 Task: Filter the notifications by "is:unread".
Action: Mouse moved to (709, 146)
Screenshot: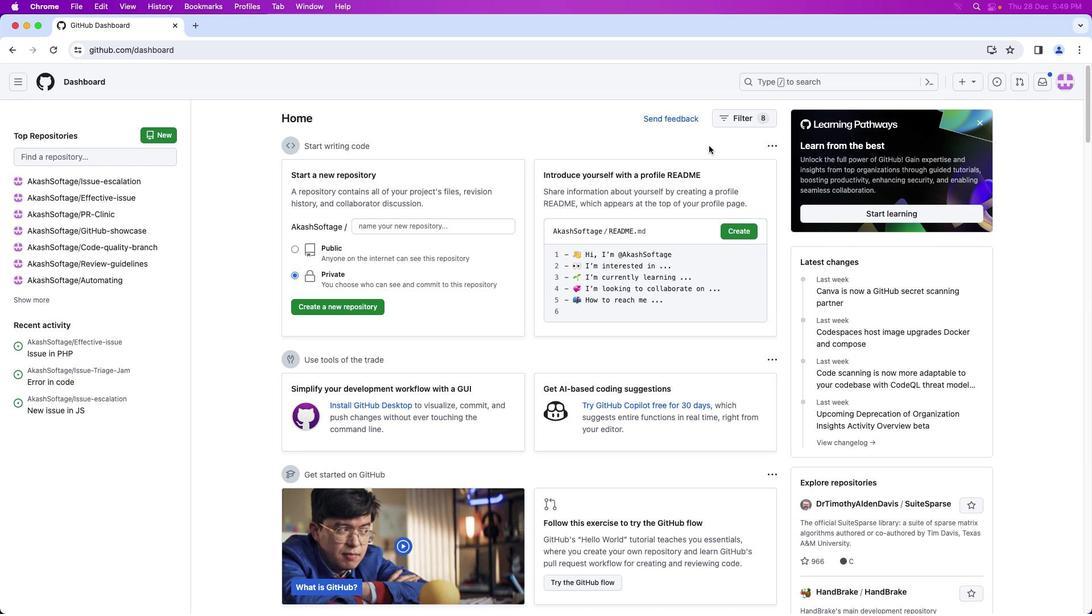 
Action: Mouse pressed left at (709, 146)
Screenshot: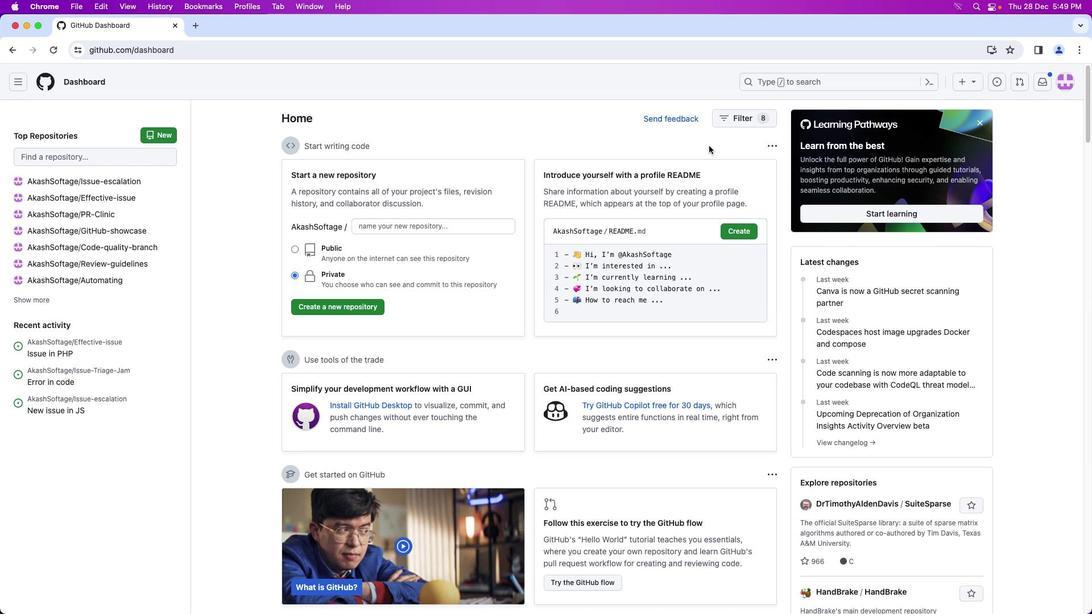 
Action: Mouse moved to (1040, 85)
Screenshot: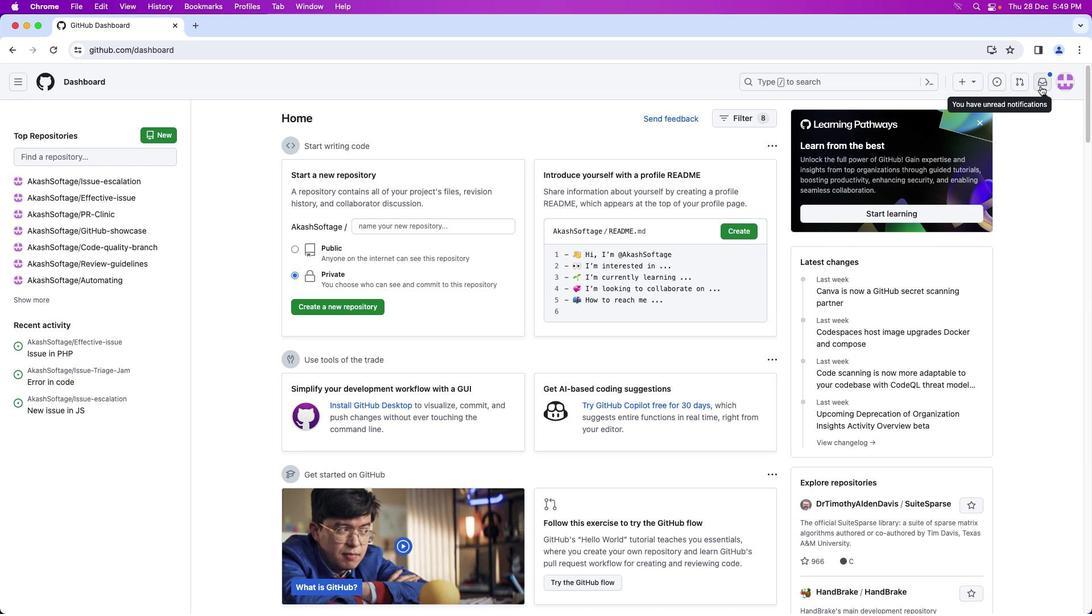 
Action: Mouse pressed left at (1040, 85)
Screenshot: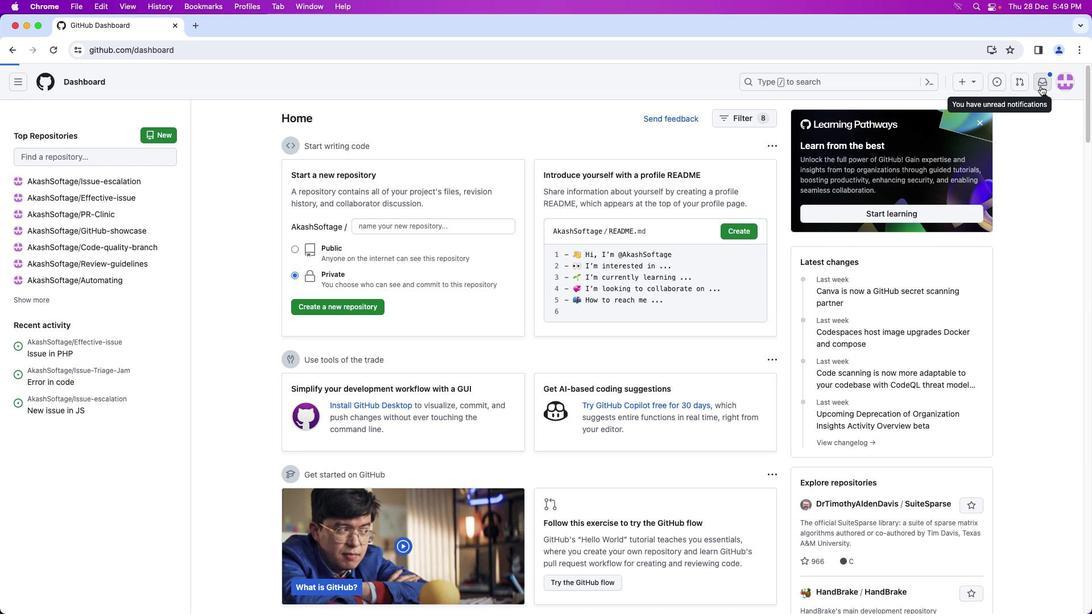 
Action: Mouse moved to (248, 122)
Screenshot: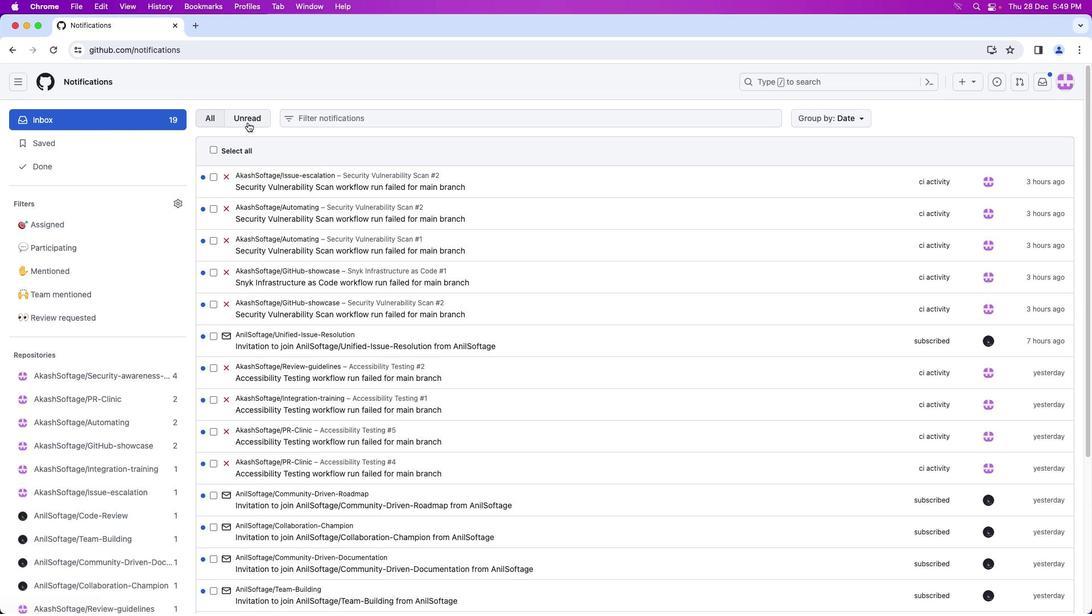 
Action: Mouse pressed left at (248, 122)
Screenshot: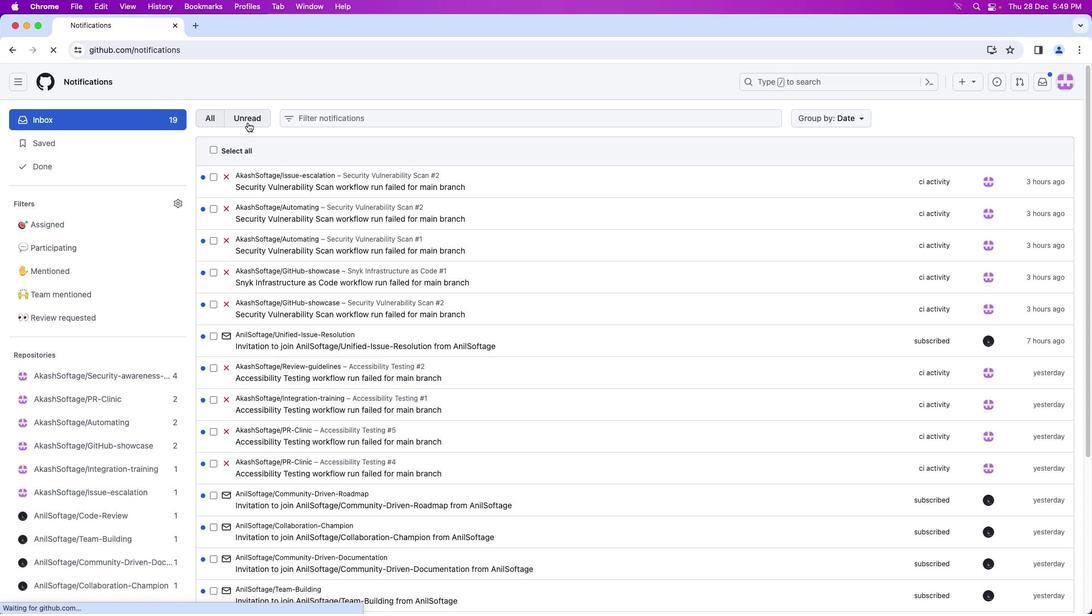 
Action: Mouse moved to (356, 118)
Screenshot: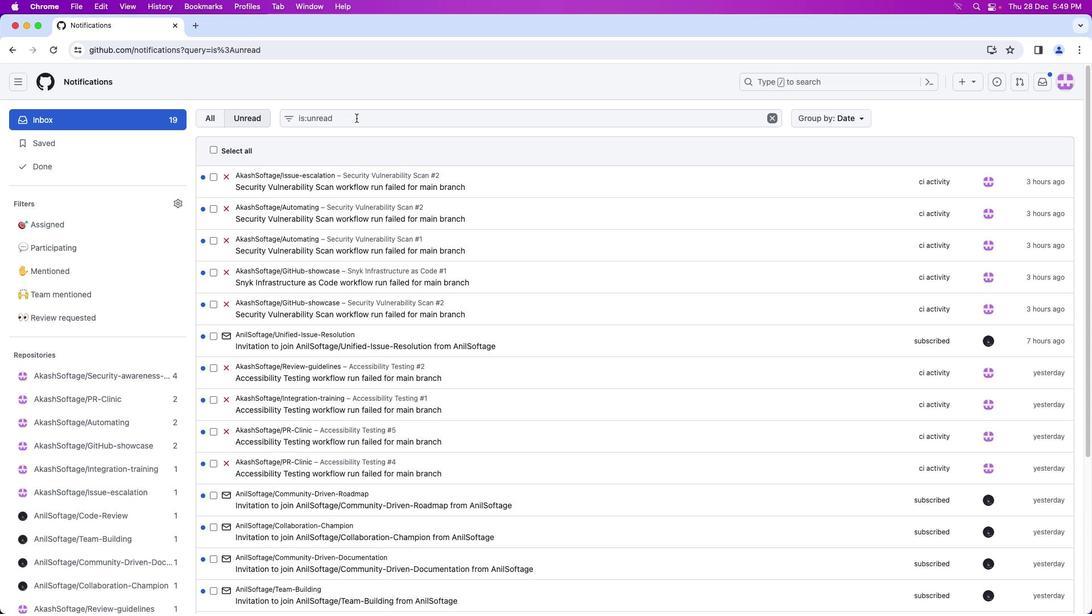 
Action: Mouse pressed left at (356, 118)
Screenshot: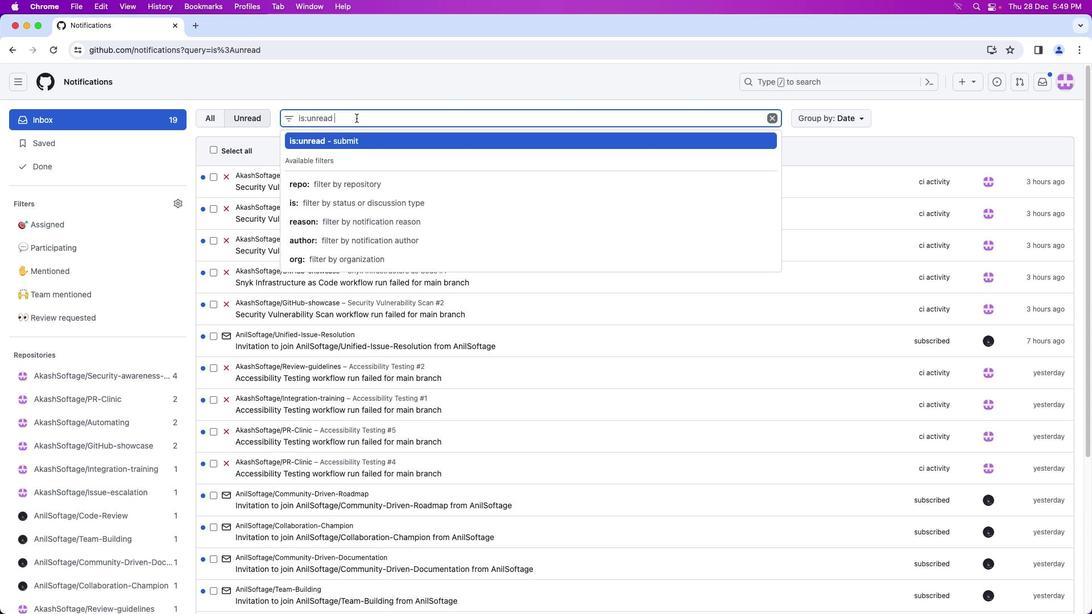 
Action: Mouse moved to (356, 118)
Screenshot: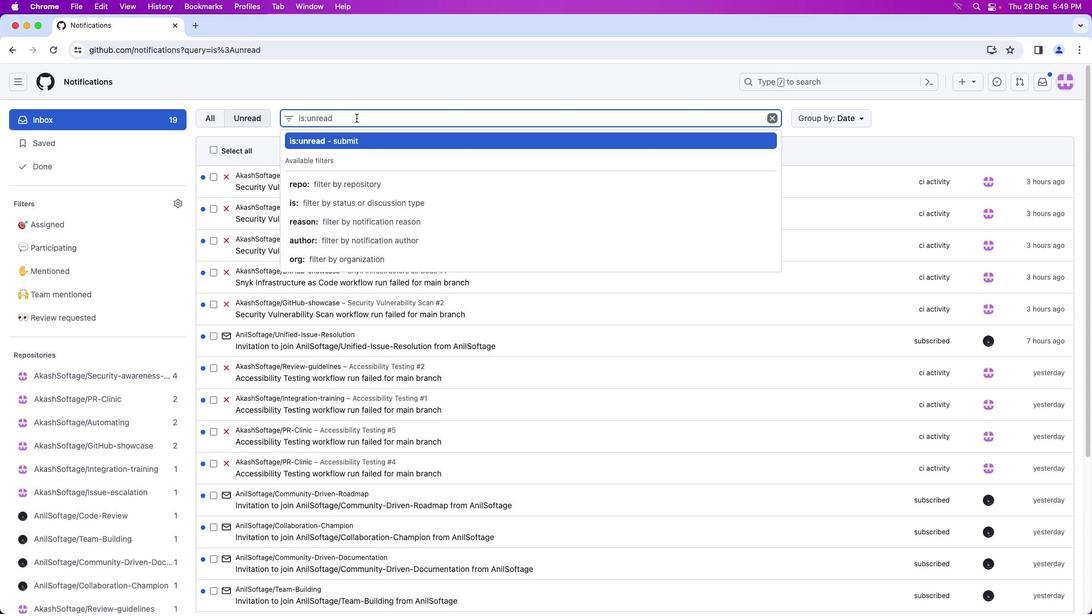 
Action: Key pressed Key.backspaceKey.enter
Screenshot: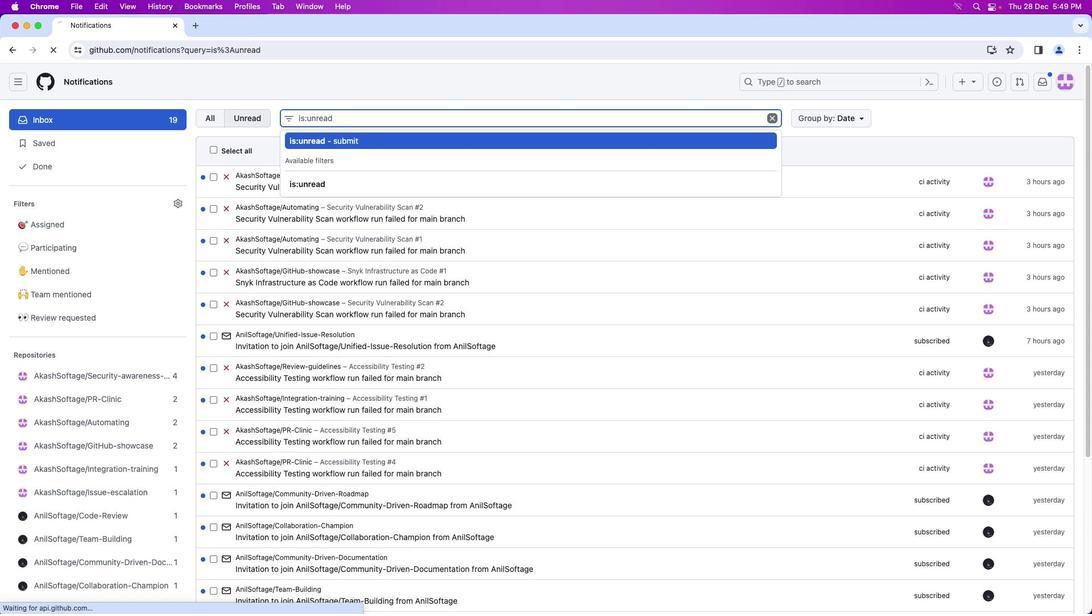 
Action: Mouse moved to (414, 378)
Screenshot: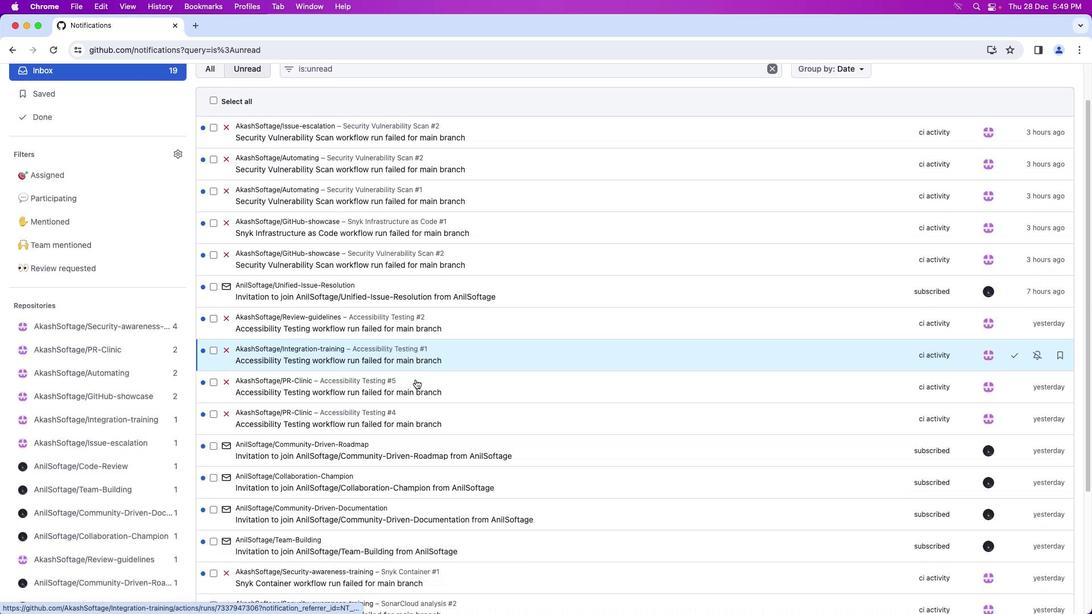 
Action: Mouse scrolled (414, 378) with delta (0, 0)
Screenshot: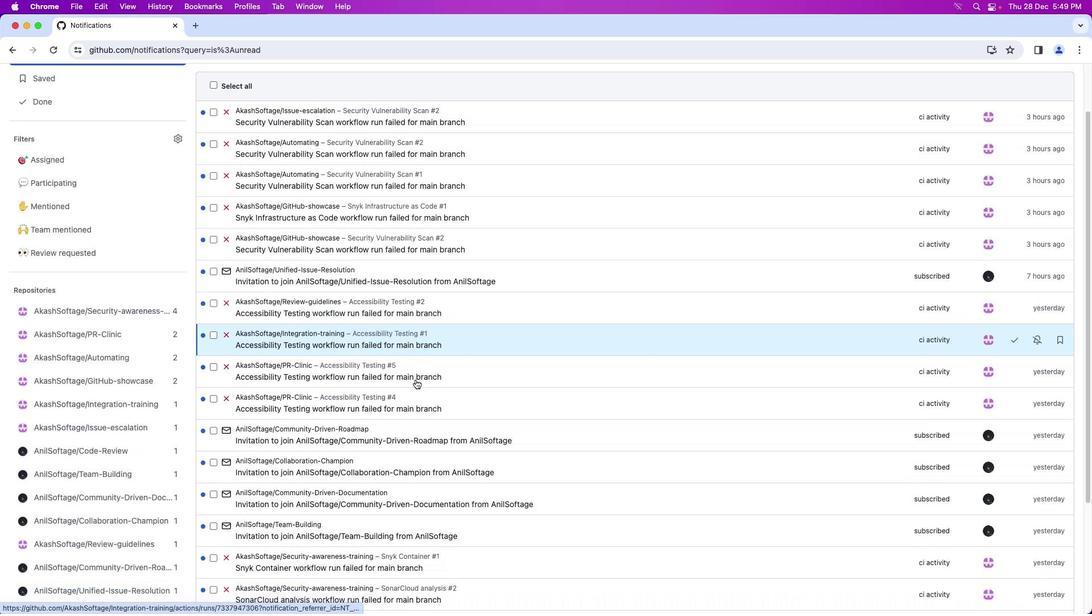 
Action: Mouse moved to (415, 379)
Screenshot: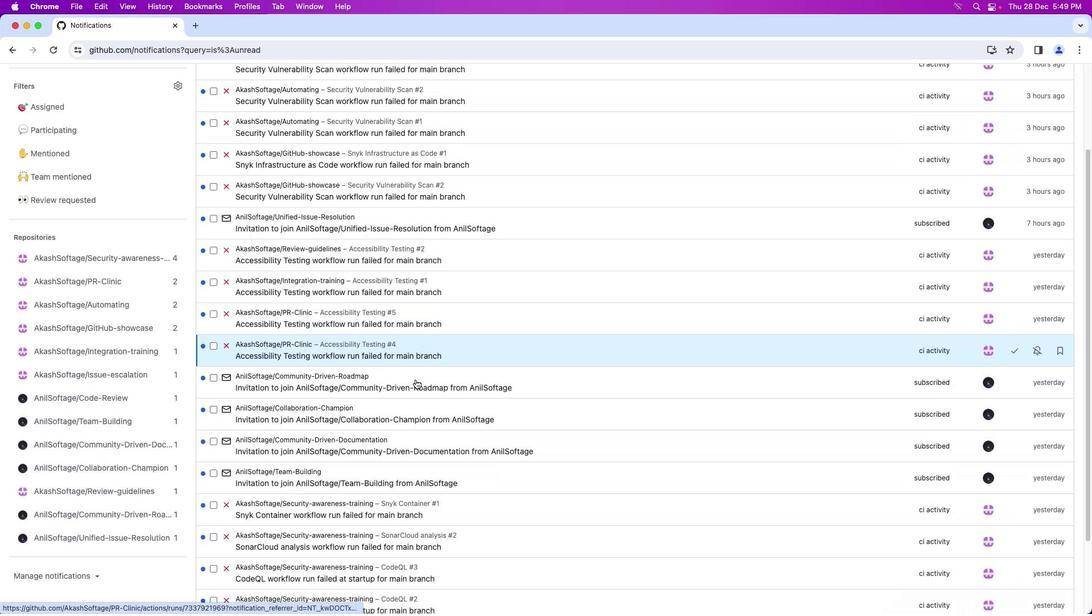 
Action: Mouse scrolled (415, 379) with delta (0, 0)
Screenshot: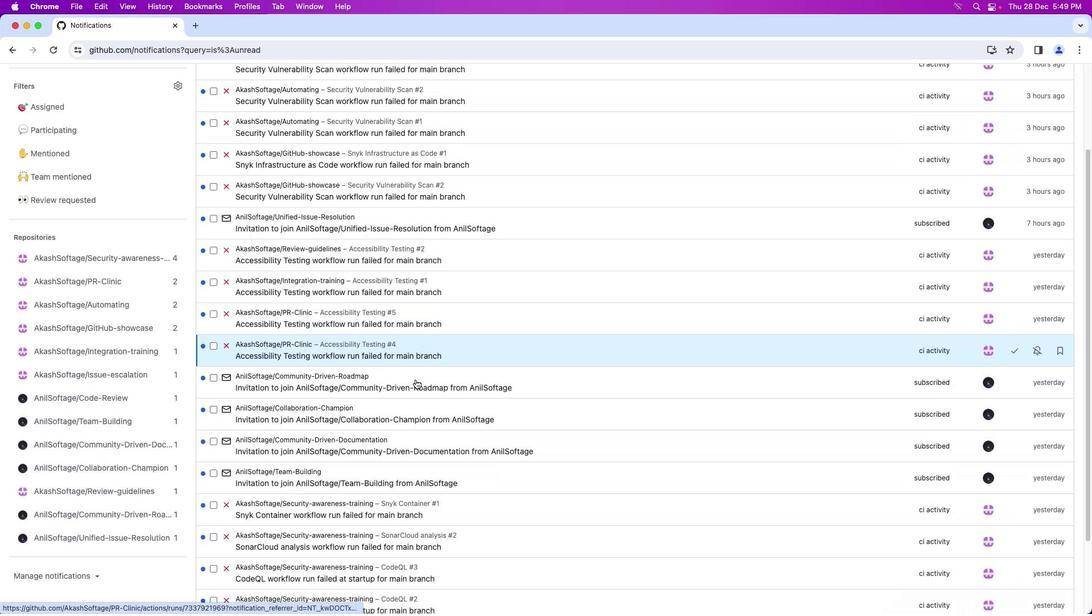 
Action: Mouse moved to (415, 379)
Screenshot: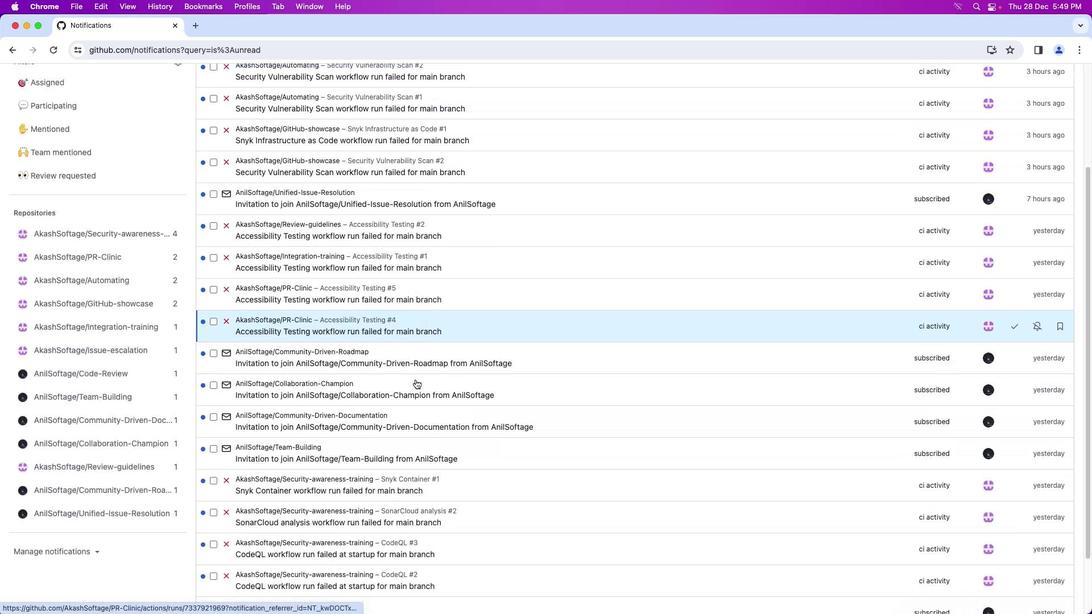 
Action: Mouse scrolled (415, 379) with delta (0, -1)
Screenshot: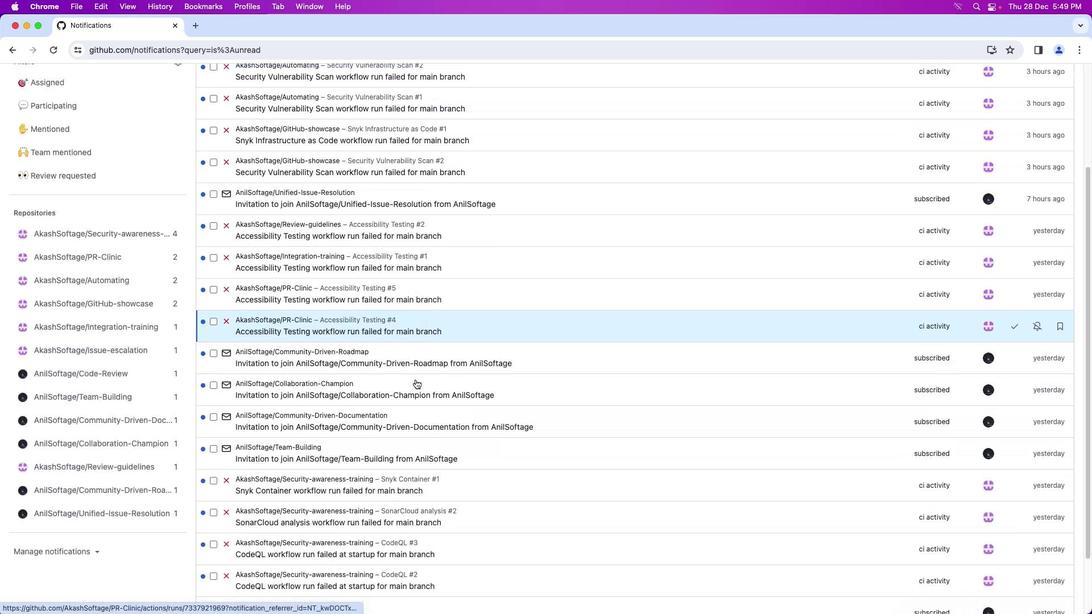 
Action: Mouse moved to (415, 379)
Screenshot: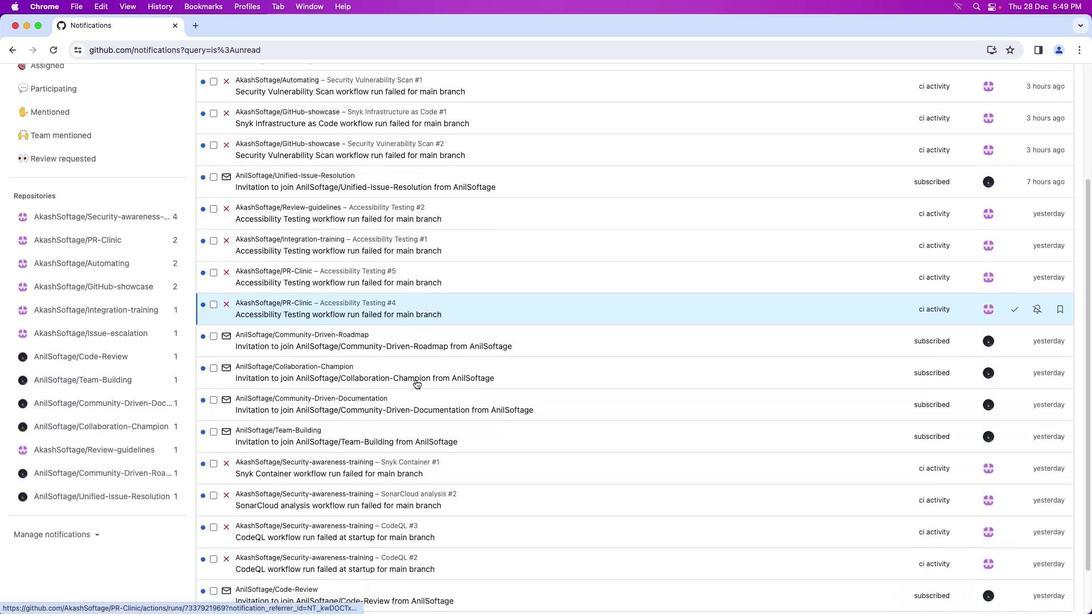 
Action: Mouse scrolled (415, 379) with delta (0, -1)
Screenshot: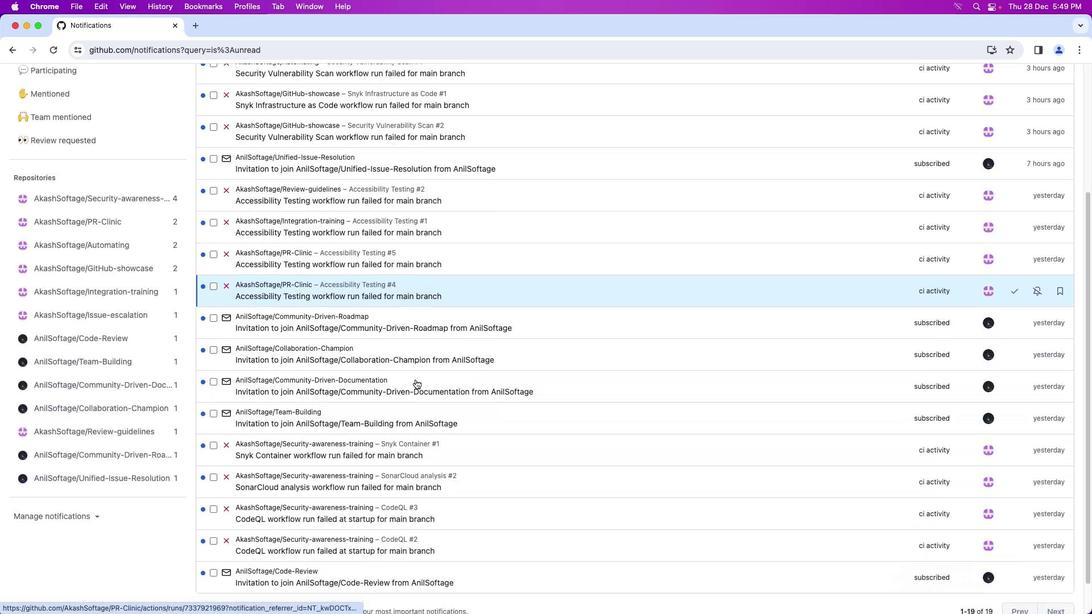 
Action: Mouse moved to (415, 379)
Screenshot: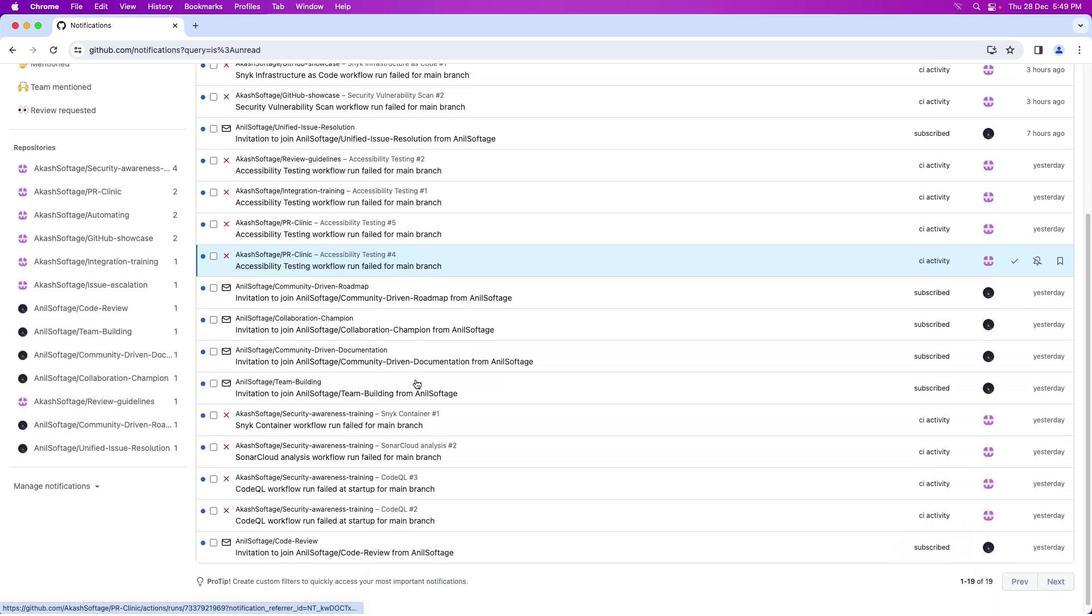 
Action: Mouse scrolled (415, 379) with delta (0, -1)
Screenshot: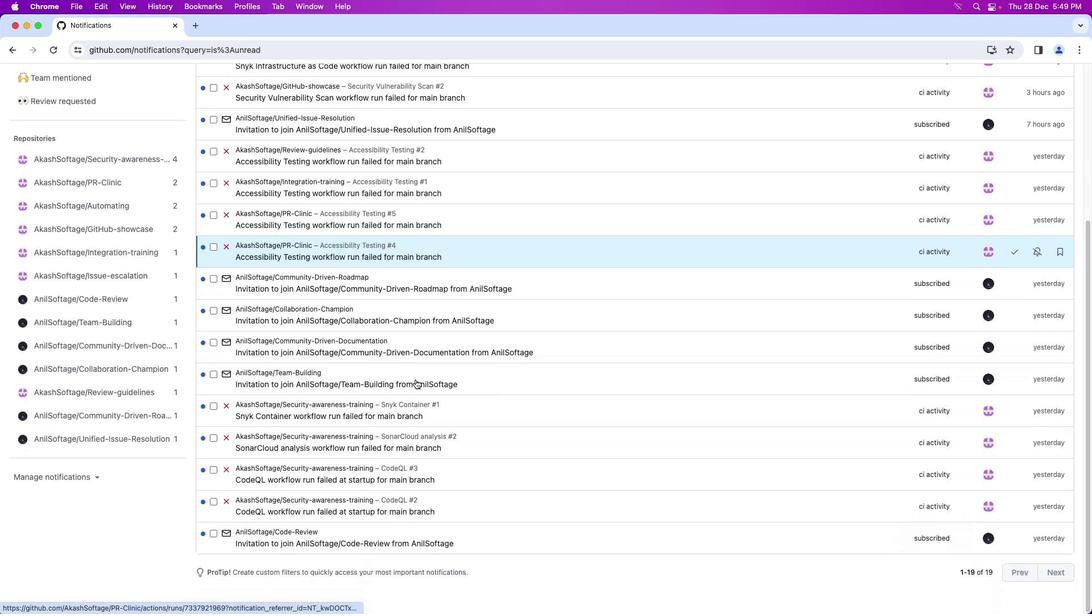 
Action: Mouse scrolled (415, 379) with delta (0, -1)
Screenshot: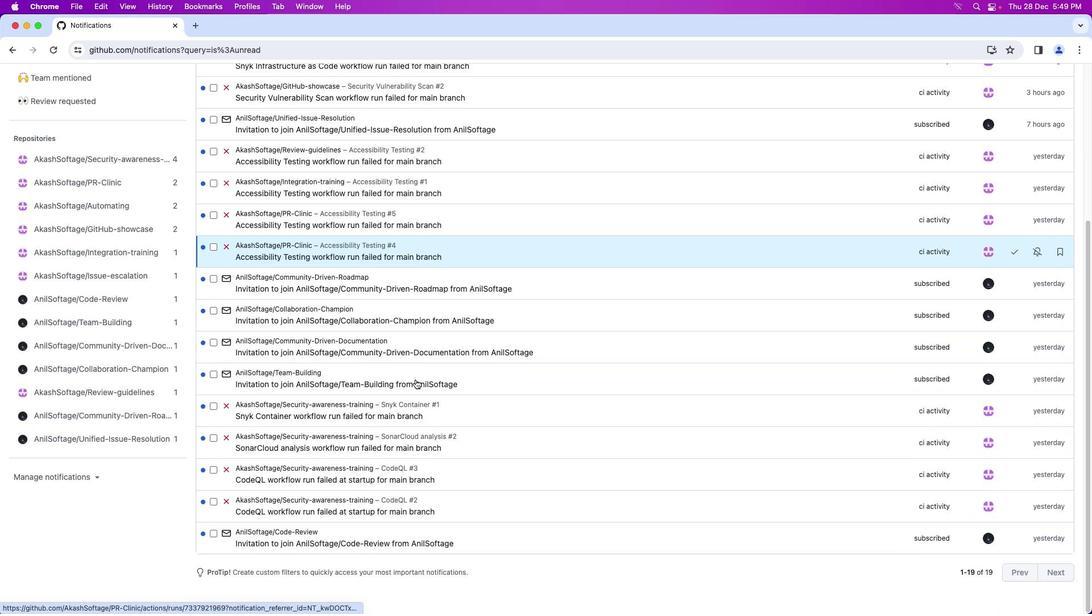 
Action: Mouse scrolled (415, 379) with delta (0, -1)
Screenshot: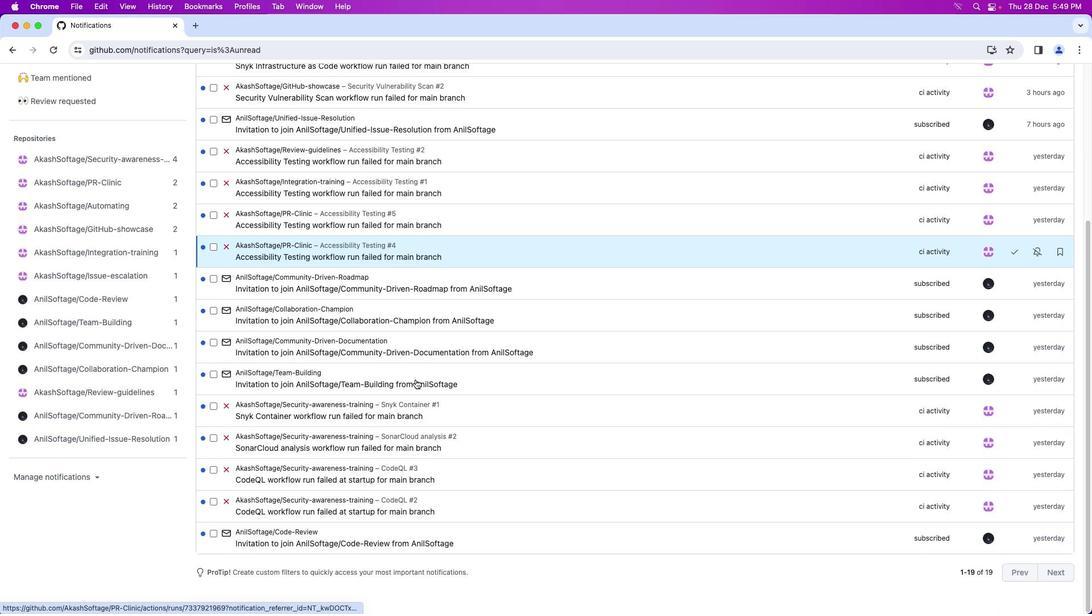 
Action: Mouse scrolled (415, 379) with delta (0, 0)
Screenshot: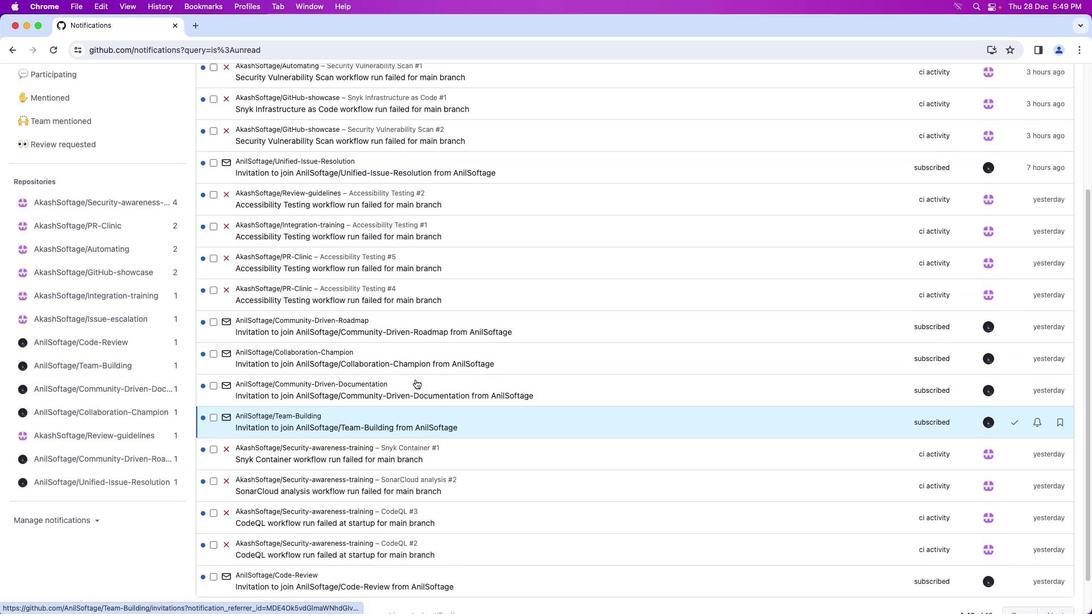 
Action: Mouse scrolled (415, 379) with delta (0, 0)
Screenshot: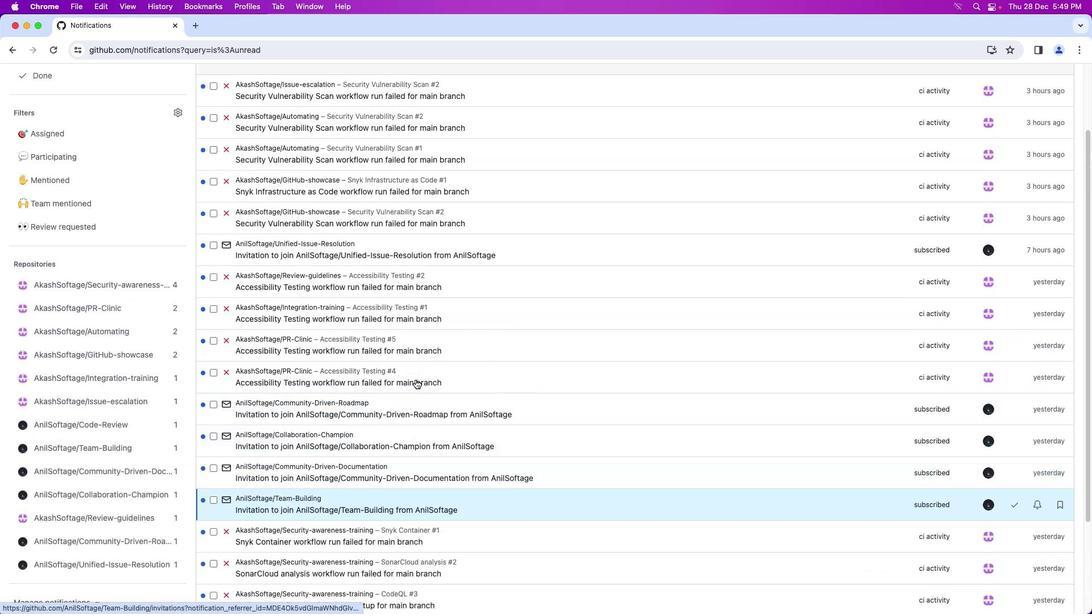 
Action: Mouse moved to (415, 379)
Screenshot: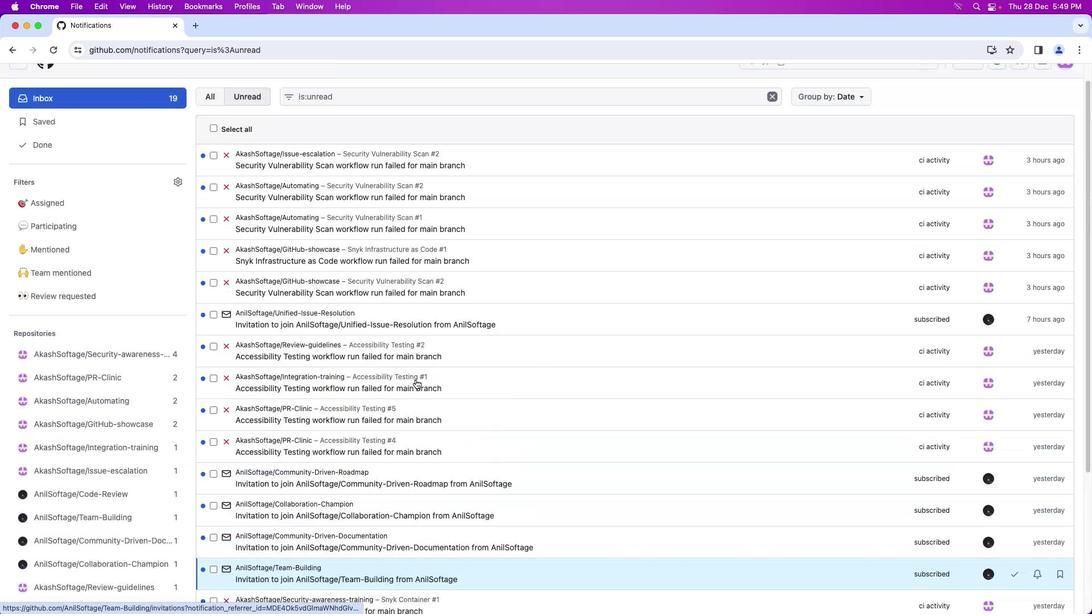 
Action: Mouse scrolled (415, 379) with delta (0, 1)
Screenshot: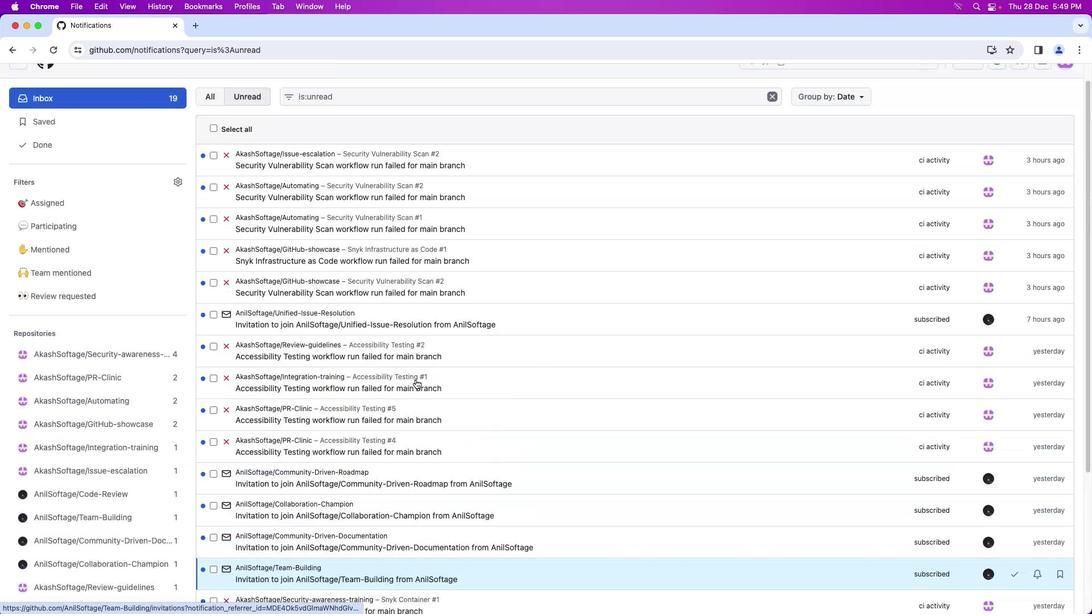 
Action: Mouse scrolled (415, 379) with delta (0, 1)
Screenshot: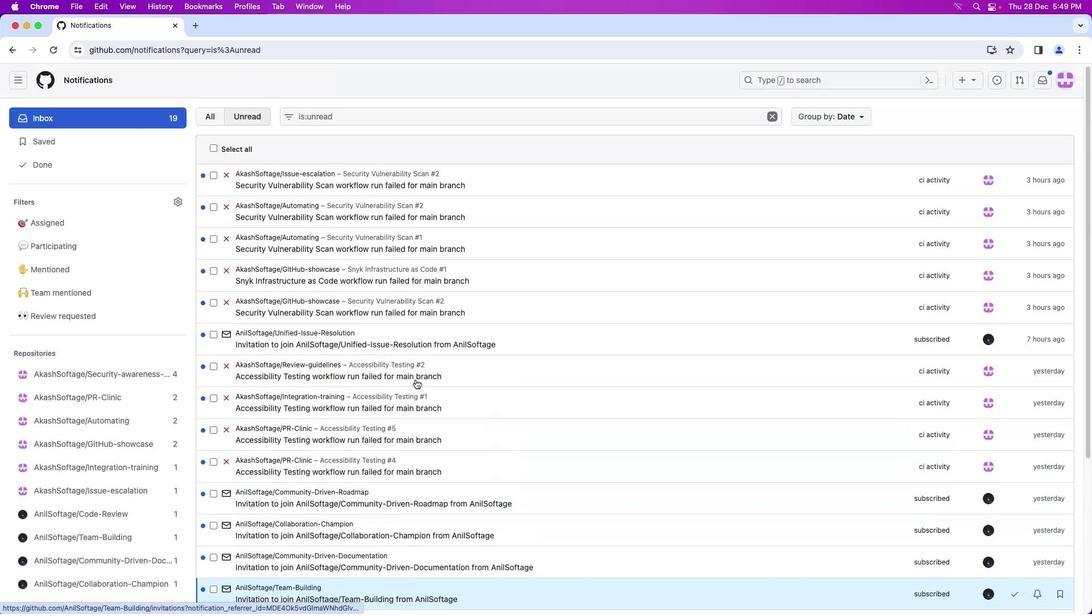 
Action: Mouse scrolled (415, 379) with delta (0, 2)
Screenshot: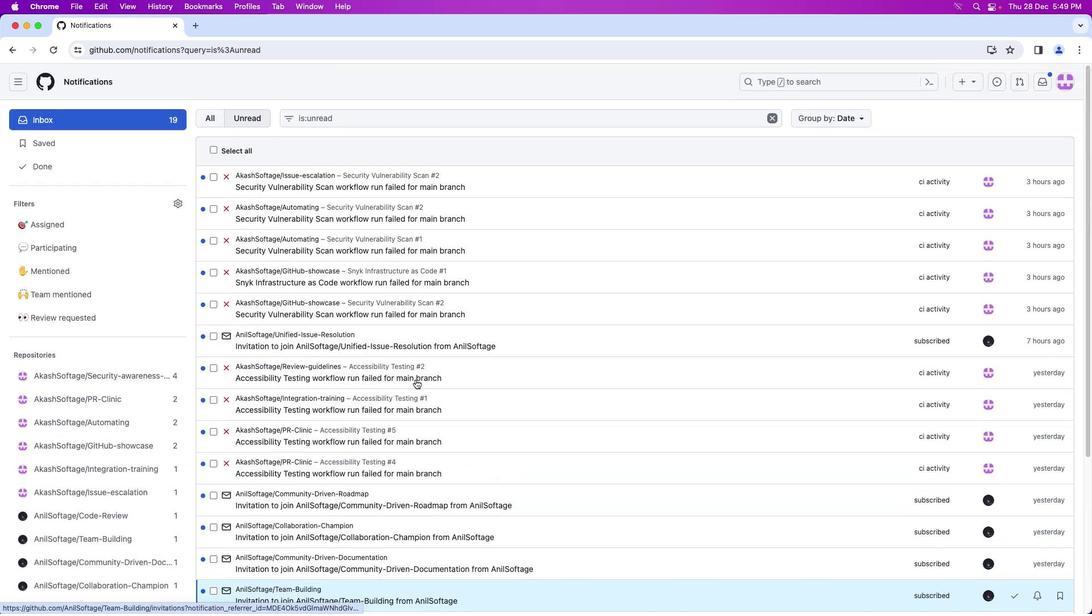 
Action: Mouse scrolled (415, 379) with delta (0, 2)
Screenshot: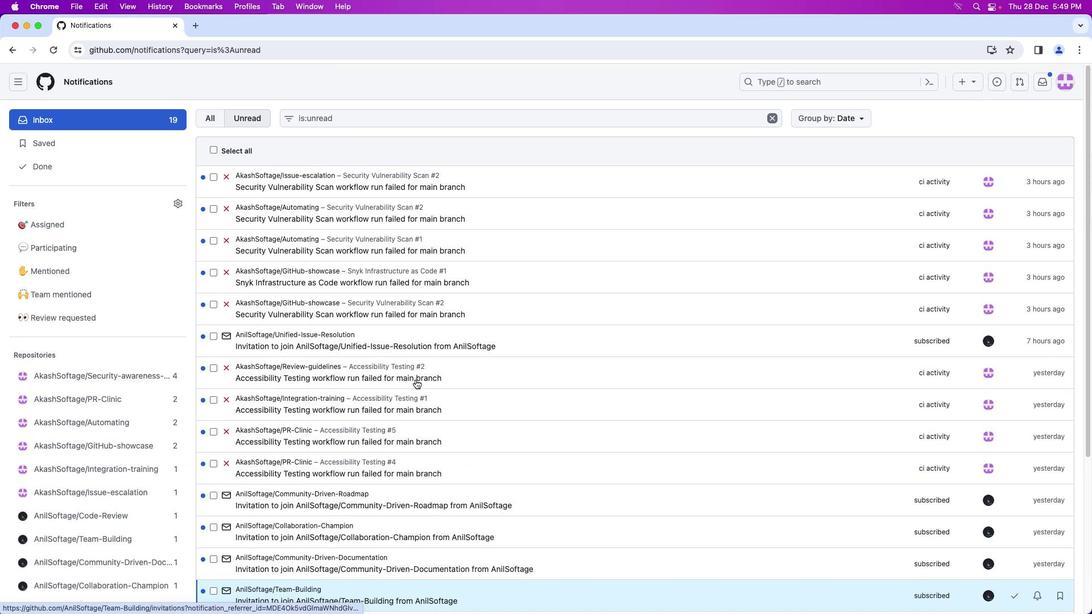 
Action: Mouse scrolled (415, 379) with delta (0, 1)
Screenshot: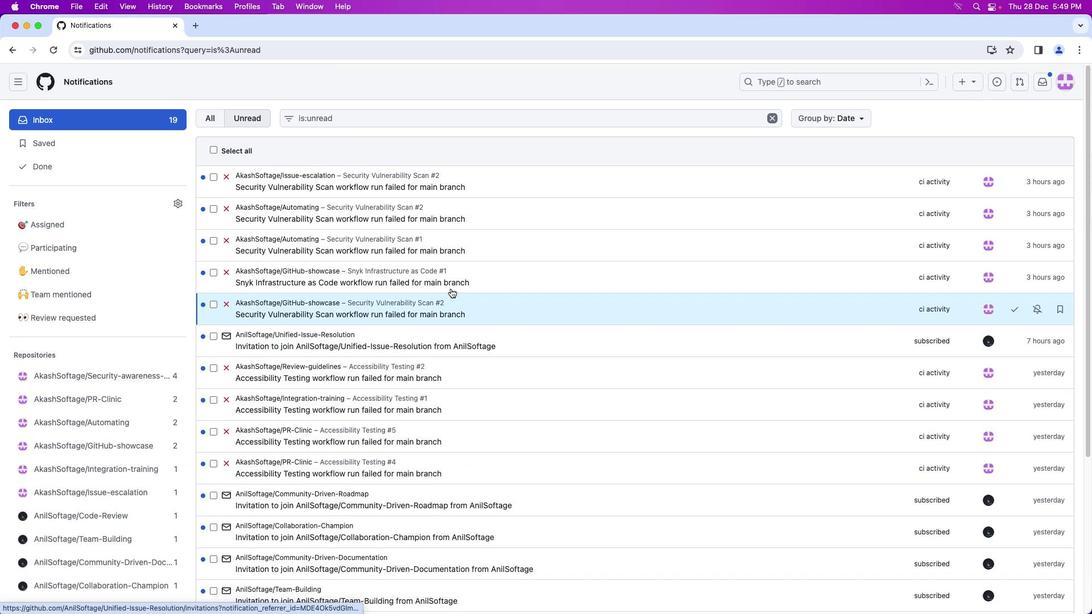 
Action: Mouse moved to (529, 158)
Screenshot: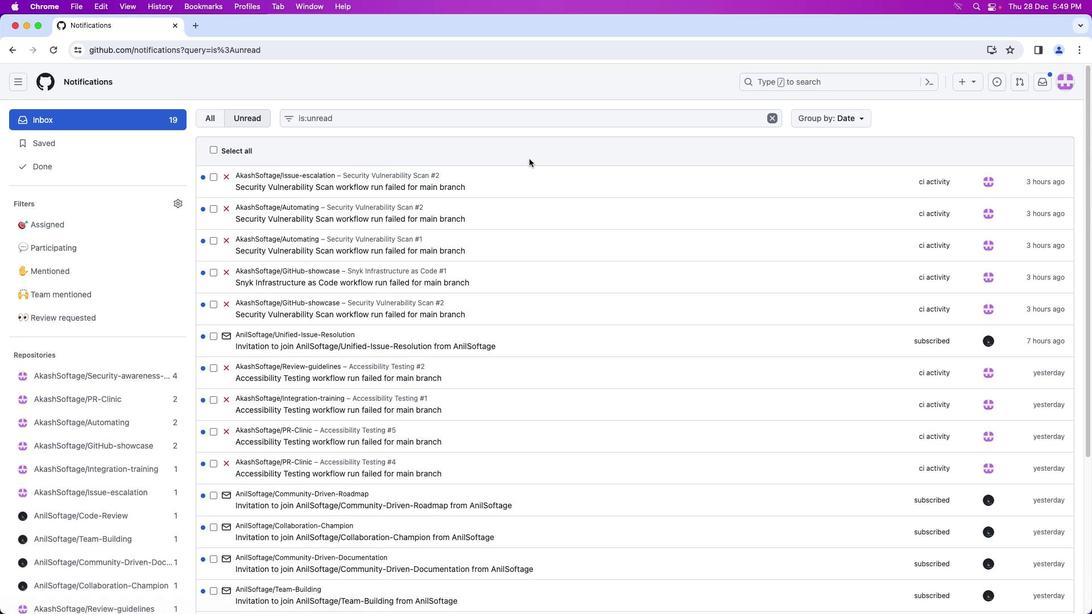 
Action: Mouse pressed left at (529, 158)
Screenshot: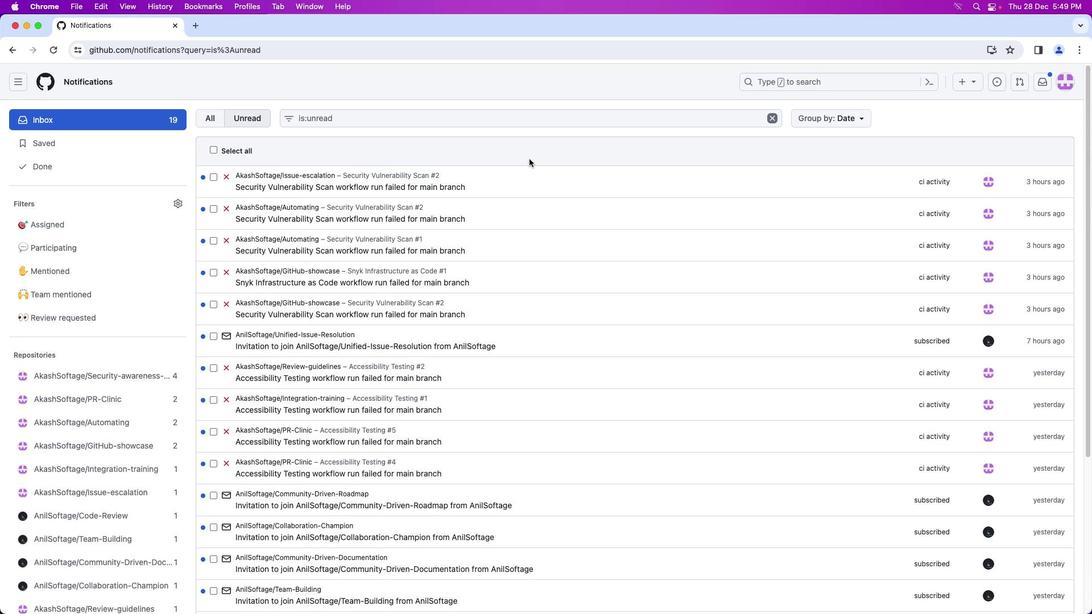 
Action: Mouse moved to (529, 158)
Screenshot: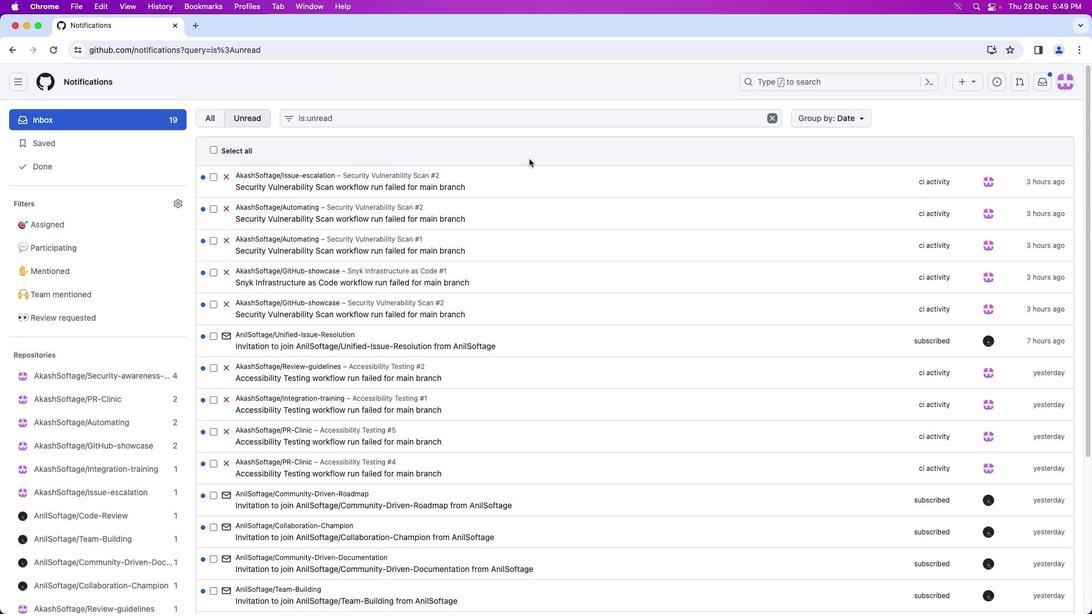 
